Task: Sort the products by price (highest first).
Action: Mouse moved to (14, 82)
Screenshot: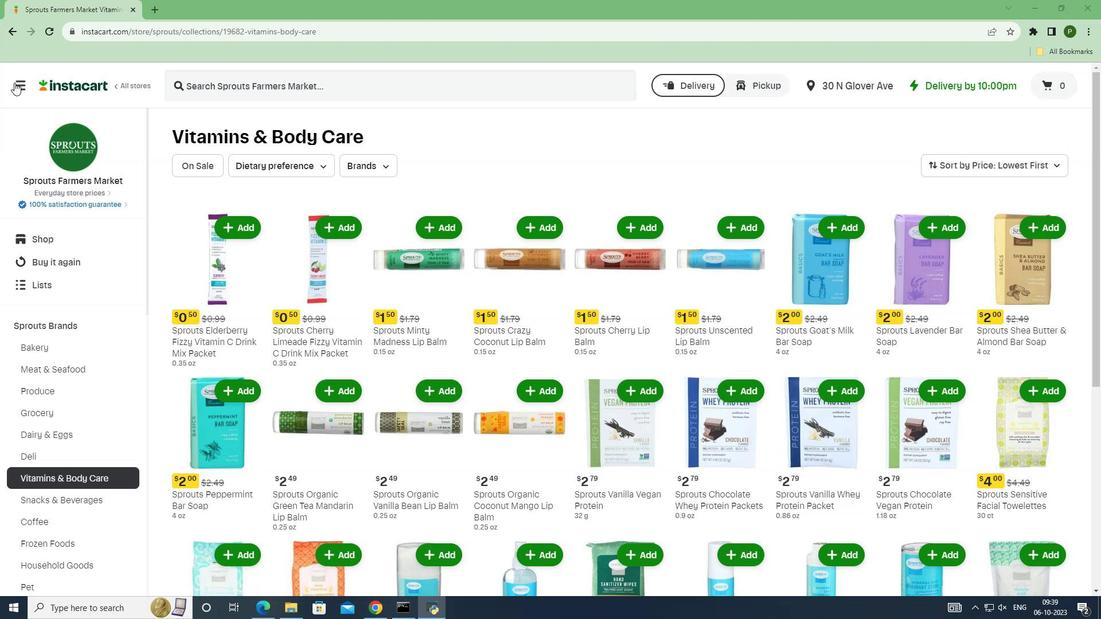 
Action: Mouse pressed left at (14, 82)
Screenshot: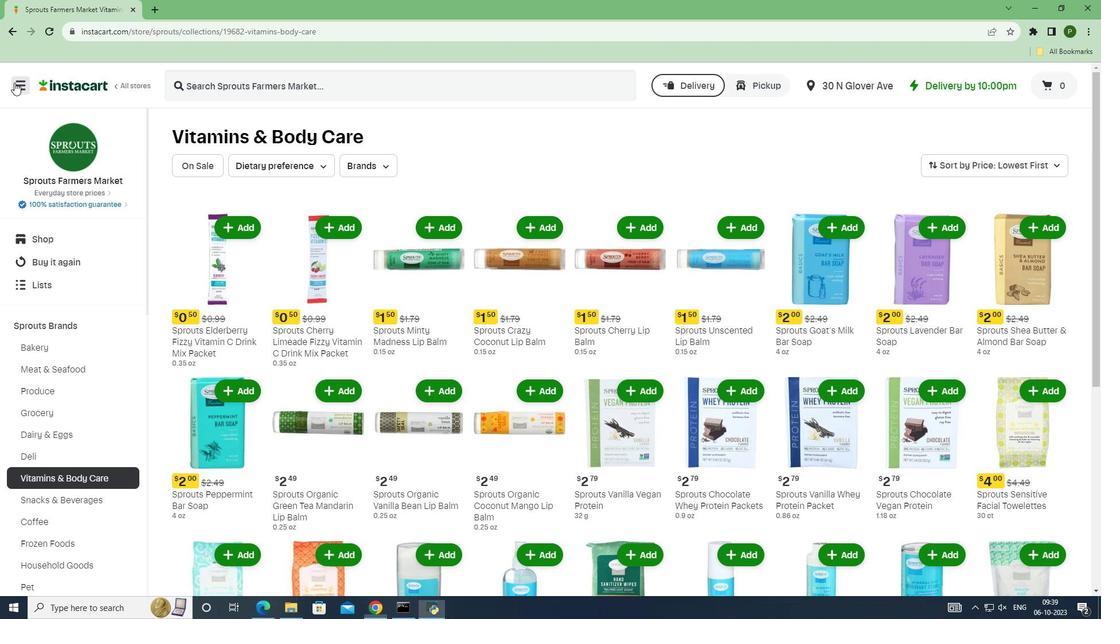 
Action: Mouse moved to (44, 309)
Screenshot: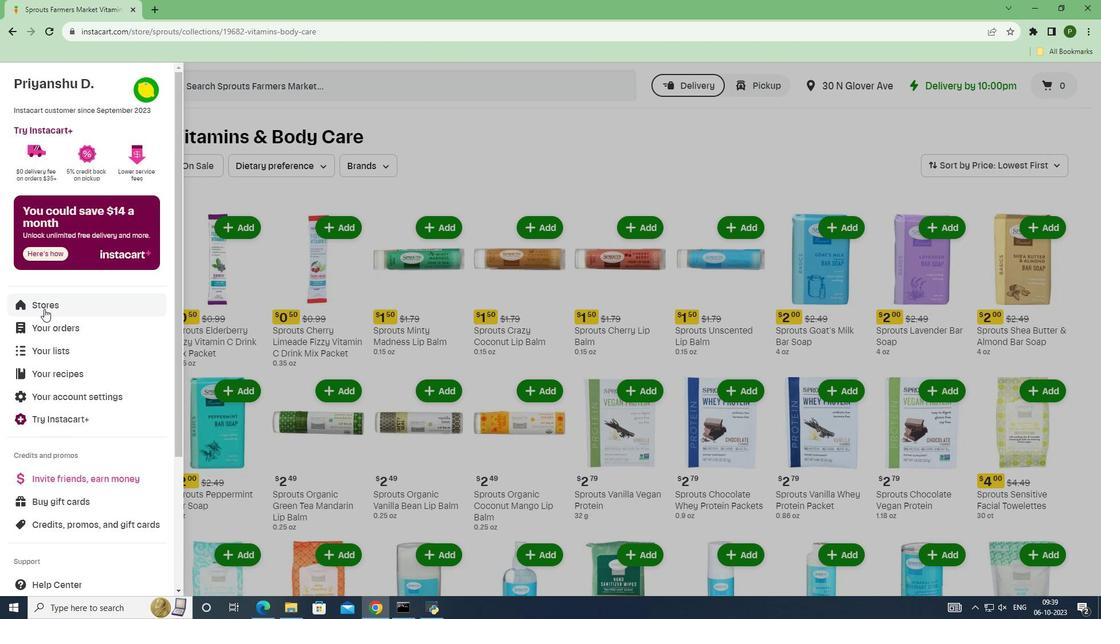 
Action: Mouse pressed left at (44, 309)
Screenshot: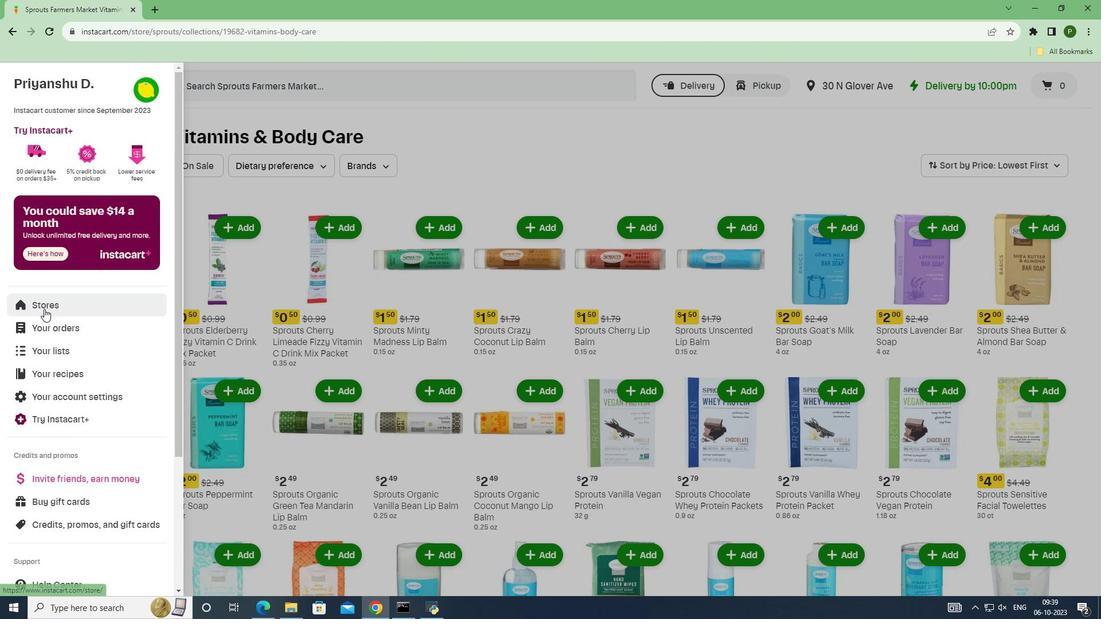 
Action: Mouse moved to (261, 117)
Screenshot: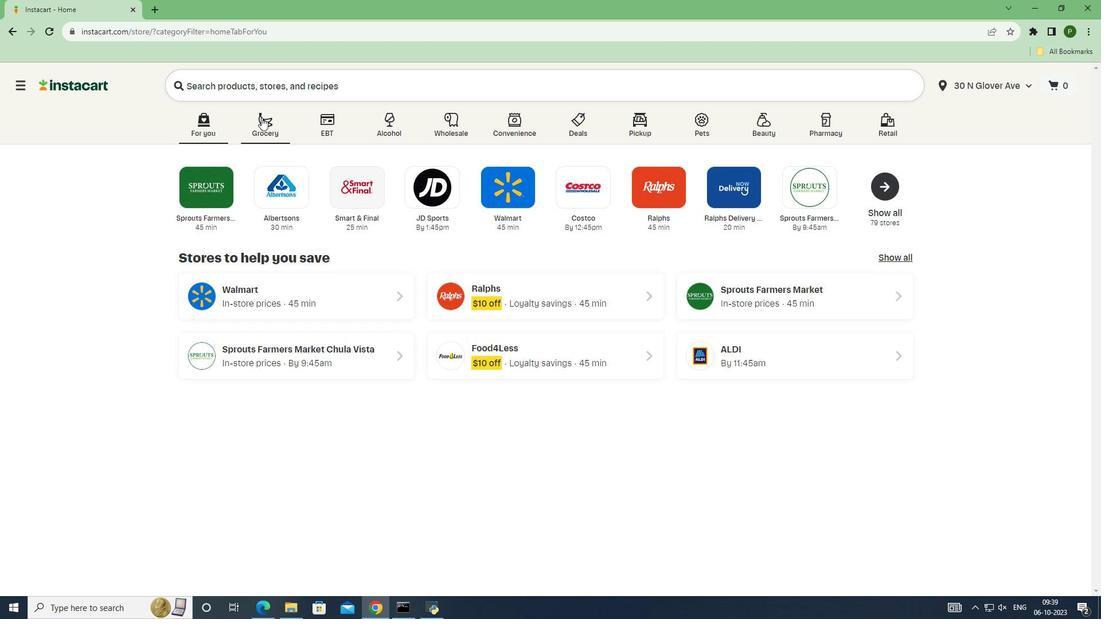 
Action: Mouse pressed left at (261, 117)
Screenshot: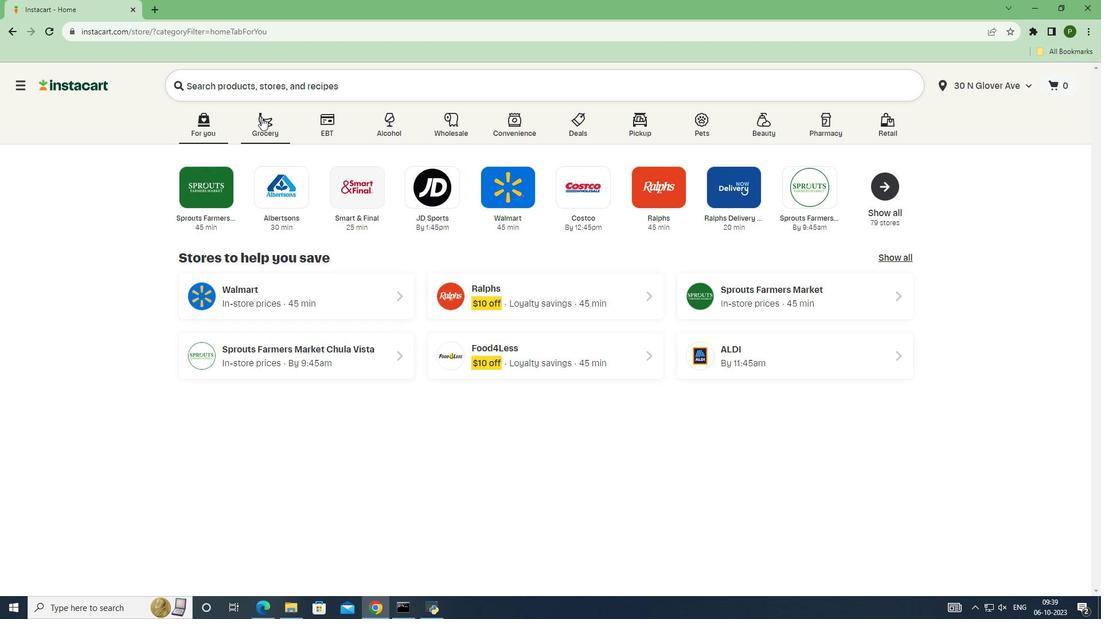 
Action: Mouse moved to (709, 259)
Screenshot: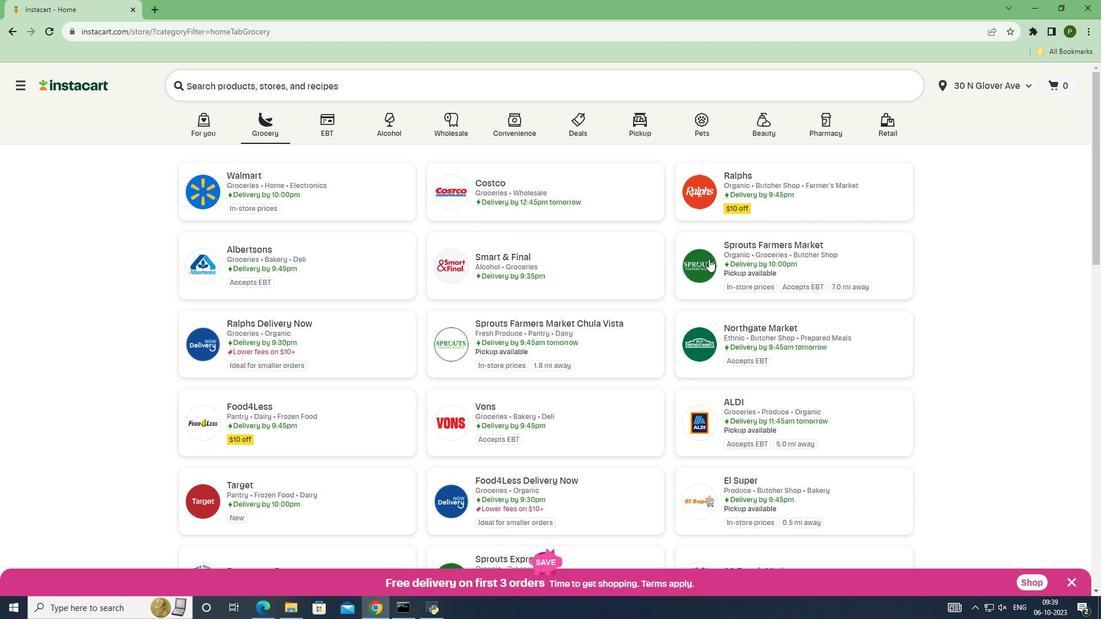
Action: Mouse pressed left at (709, 259)
Screenshot: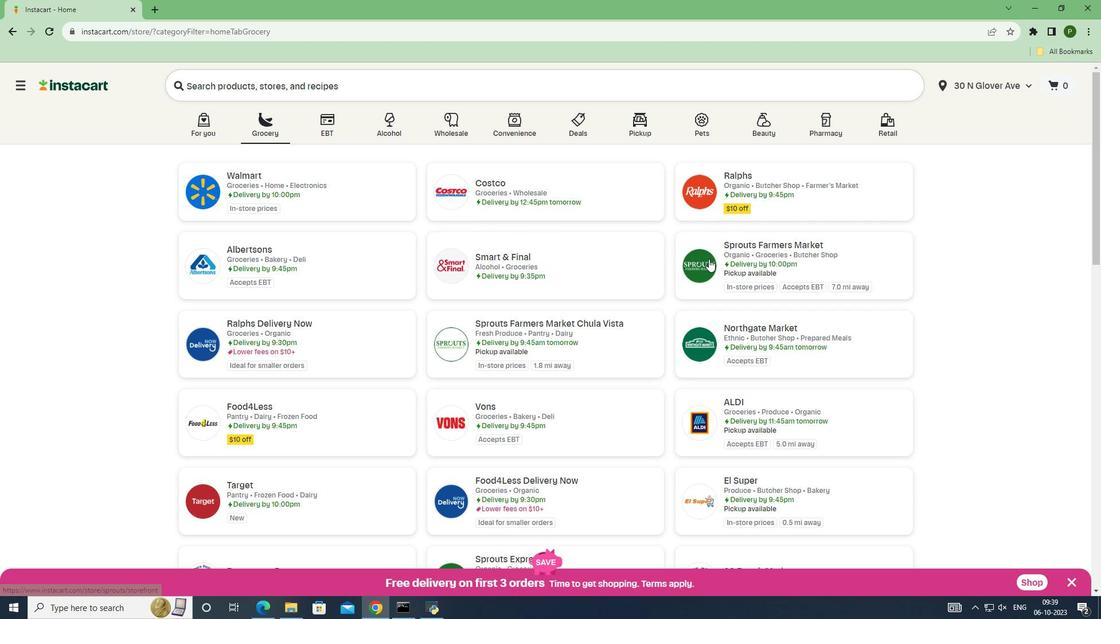 
Action: Mouse moved to (92, 323)
Screenshot: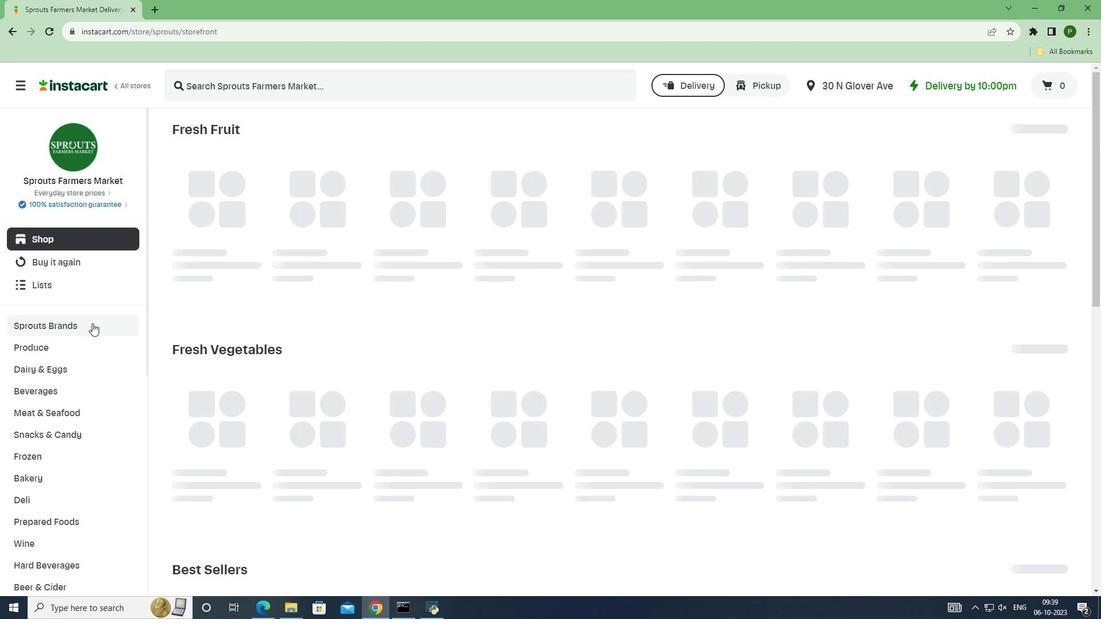 
Action: Mouse pressed left at (92, 323)
Screenshot: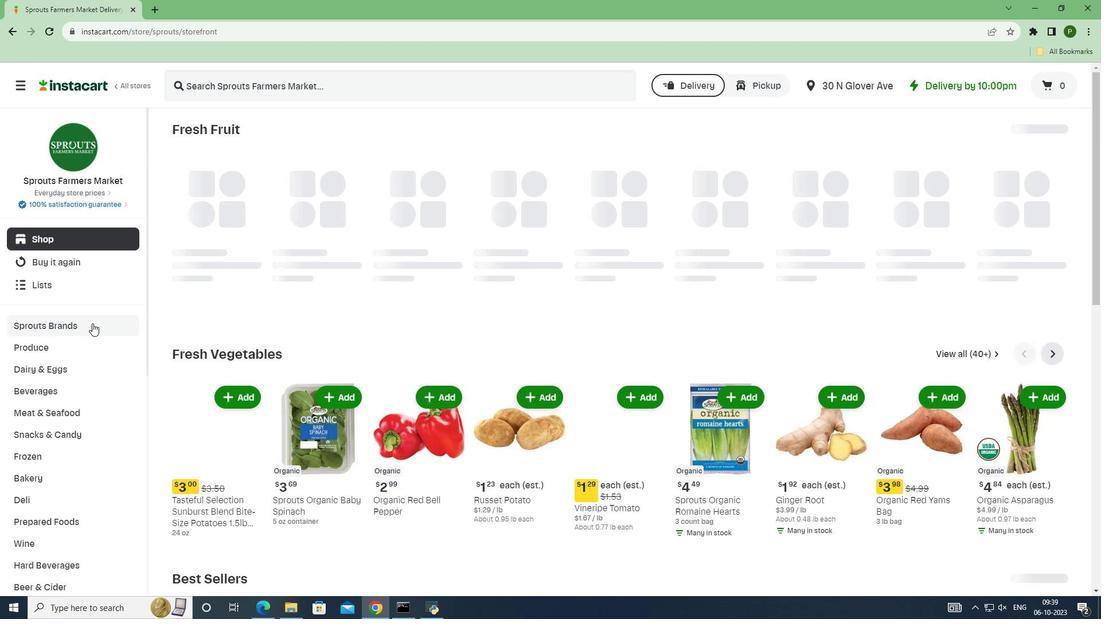 
Action: Mouse moved to (92, 476)
Screenshot: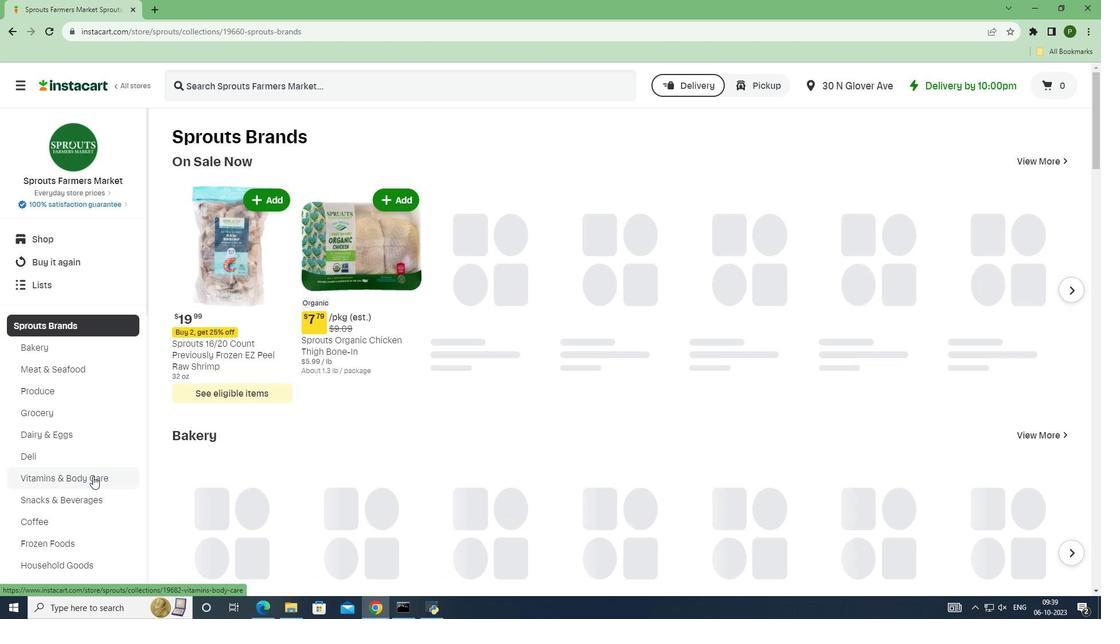 
Action: Mouse pressed left at (92, 476)
Screenshot: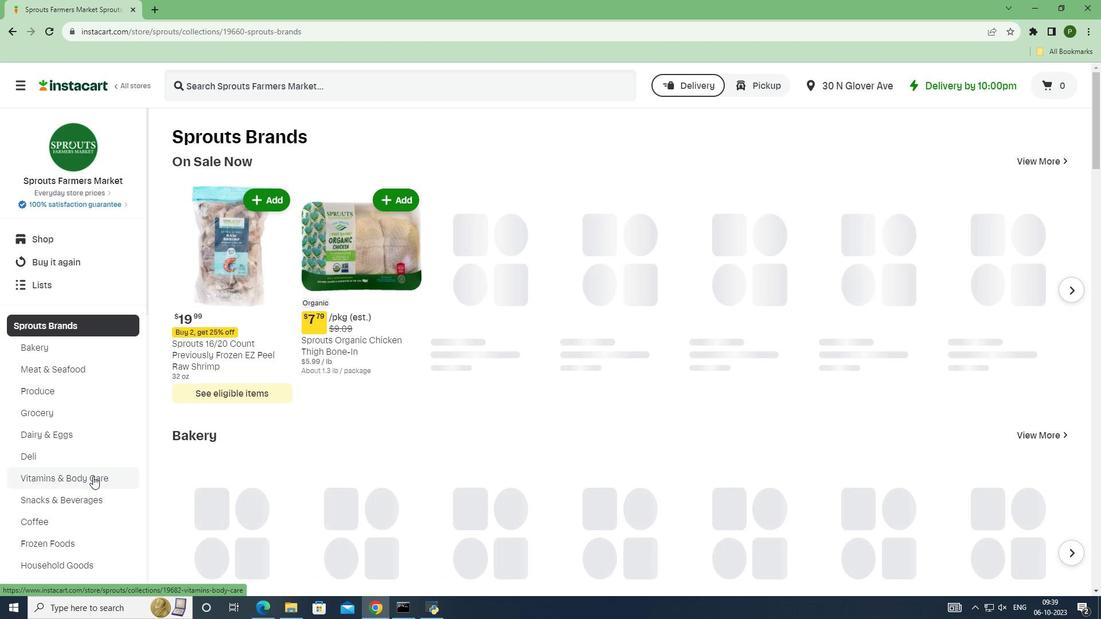 
Action: Mouse moved to (975, 165)
Screenshot: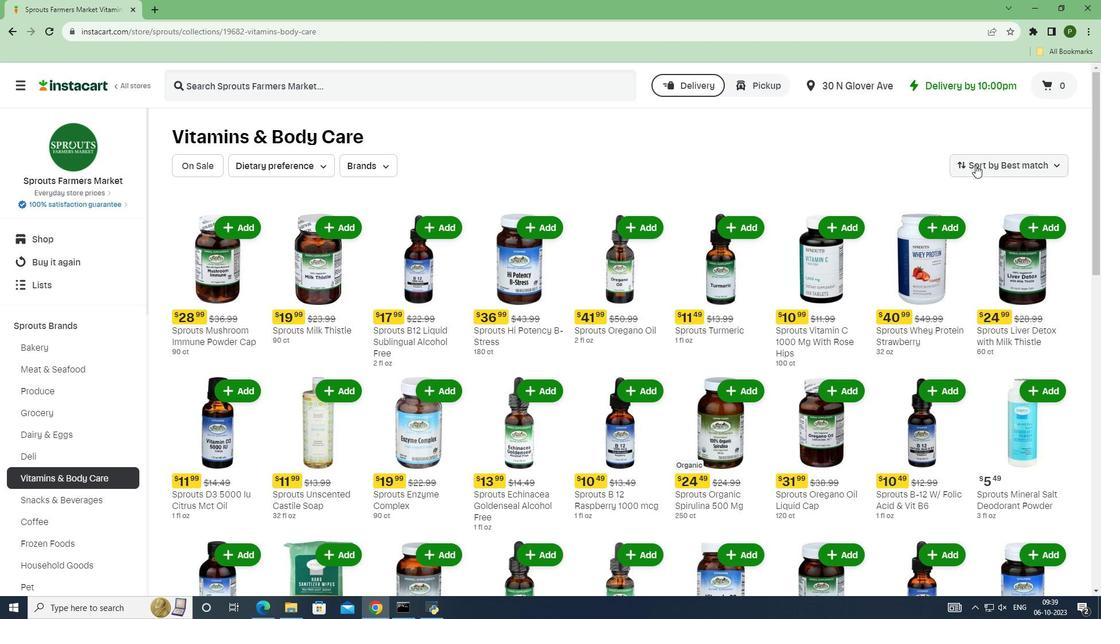 
Action: Mouse pressed left at (975, 165)
Screenshot: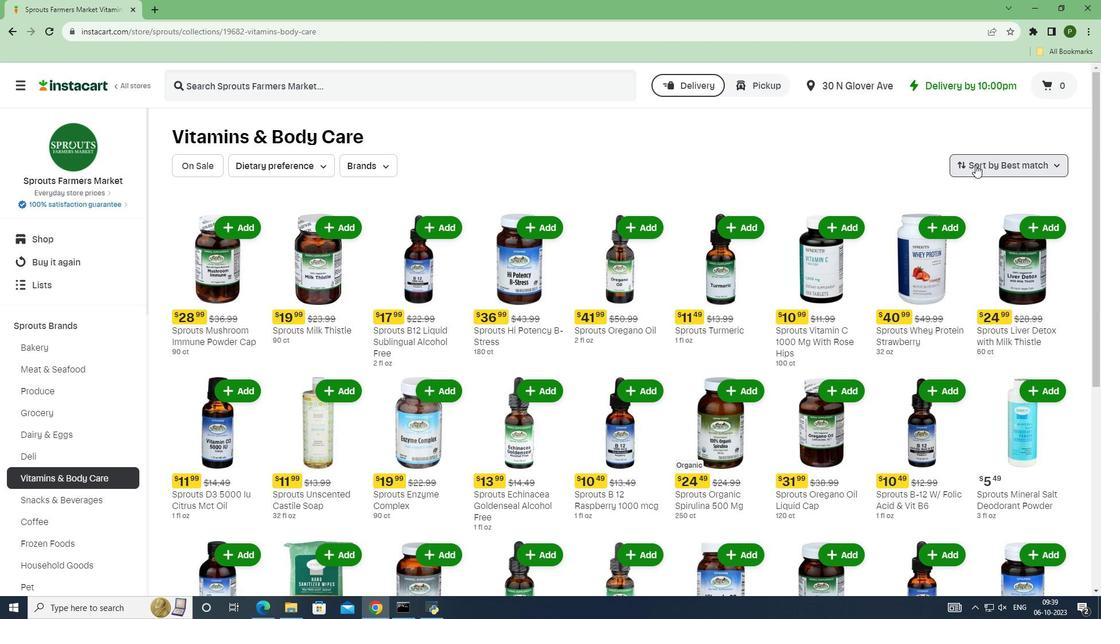 
Action: Mouse moved to (977, 239)
Screenshot: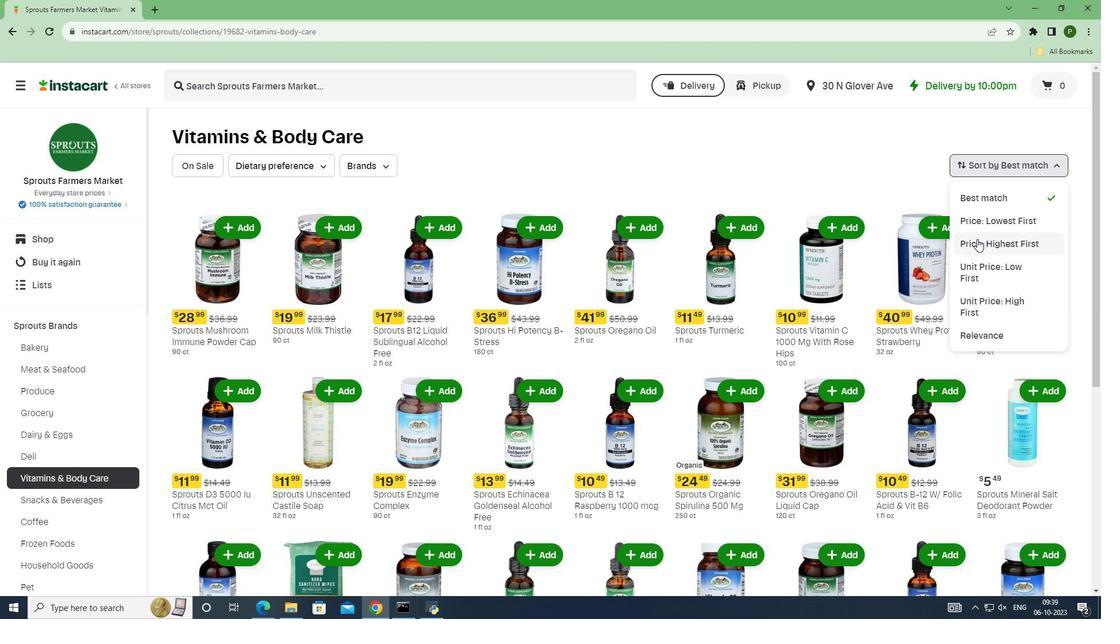 
Action: Mouse pressed left at (977, 239)
Screenshot: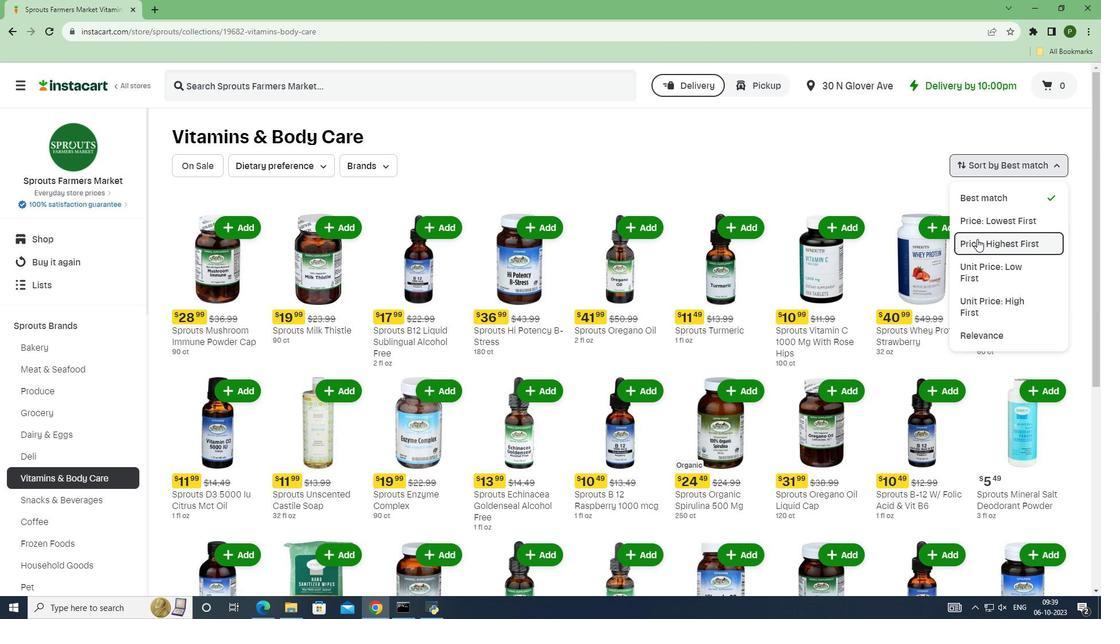 
Action: Mouse moved to (806, 203)
Screenshot: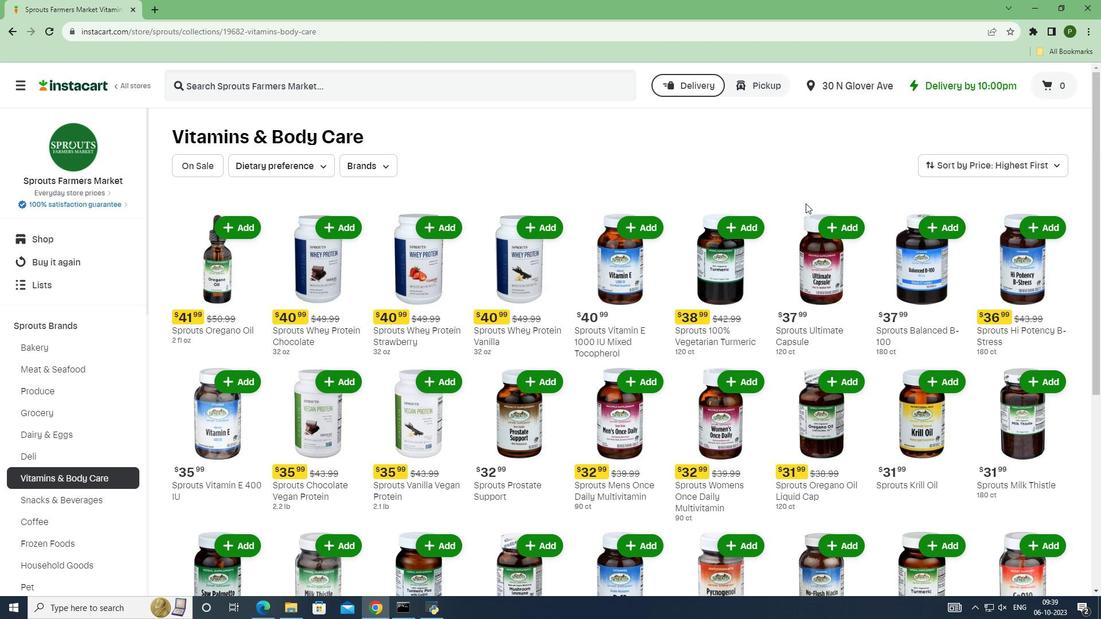 
